 Task: Create a sub task Gather and Analyse Requirements for the task  Integrate website with payment gateways and invoicing systems in the project AgileExpert , assign it to team member softage.2@softage.net and update the status of the sub task to  On Track  , set the priority of the sub task to Low
Action: Mouse moved to (74, 417)
Screenshot: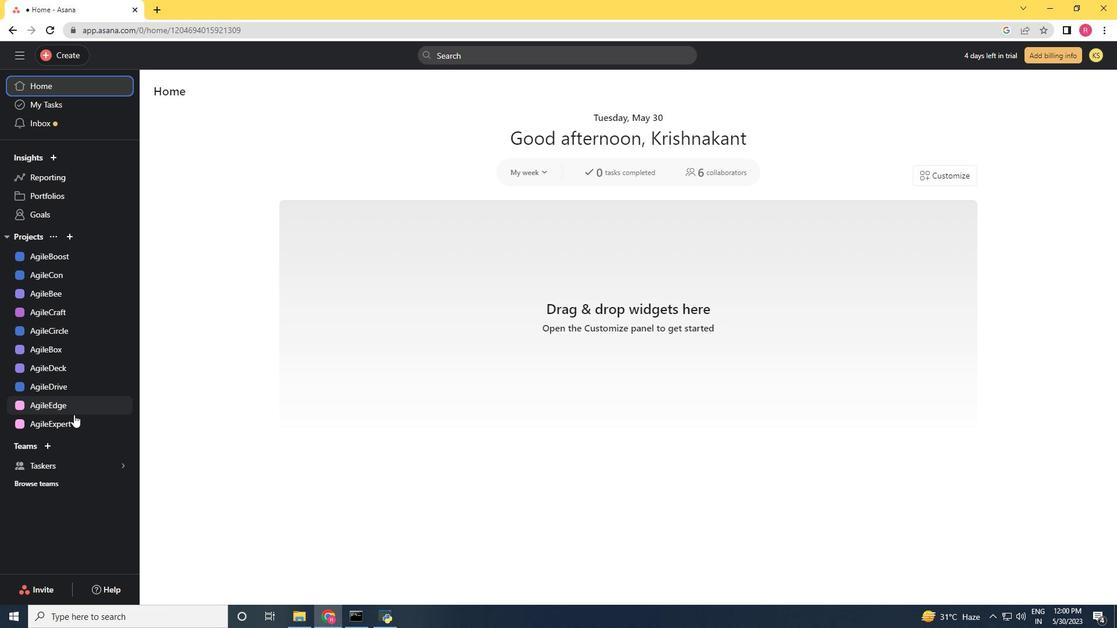 
Action: Mouse pressed left at (74, 417)
Screenshot: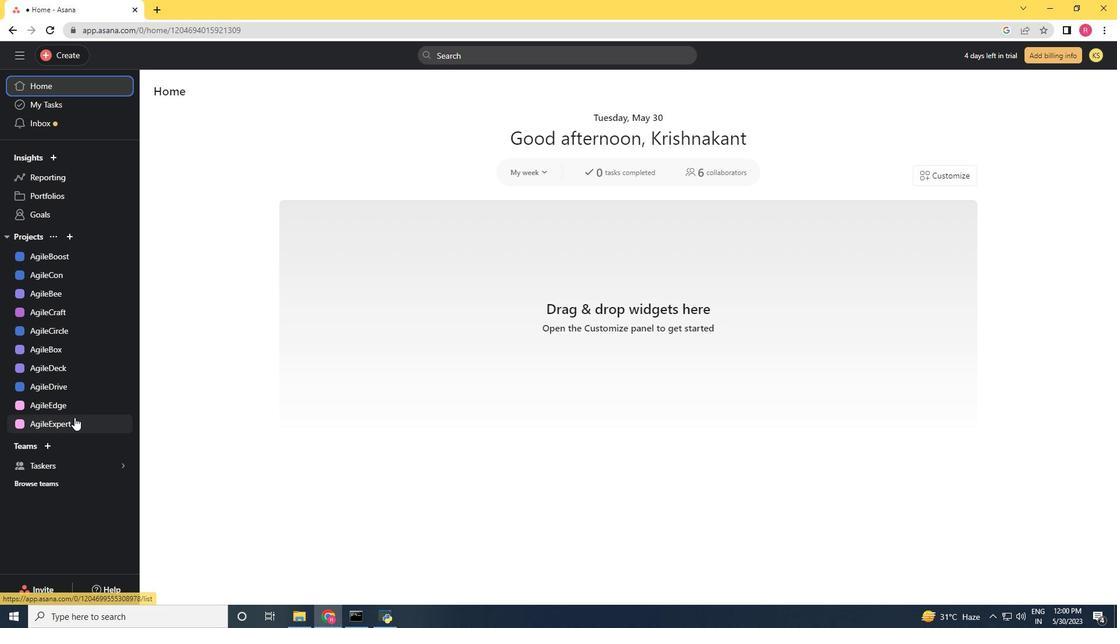 
Action: Mouse moved to (386, 423)
Screenshot: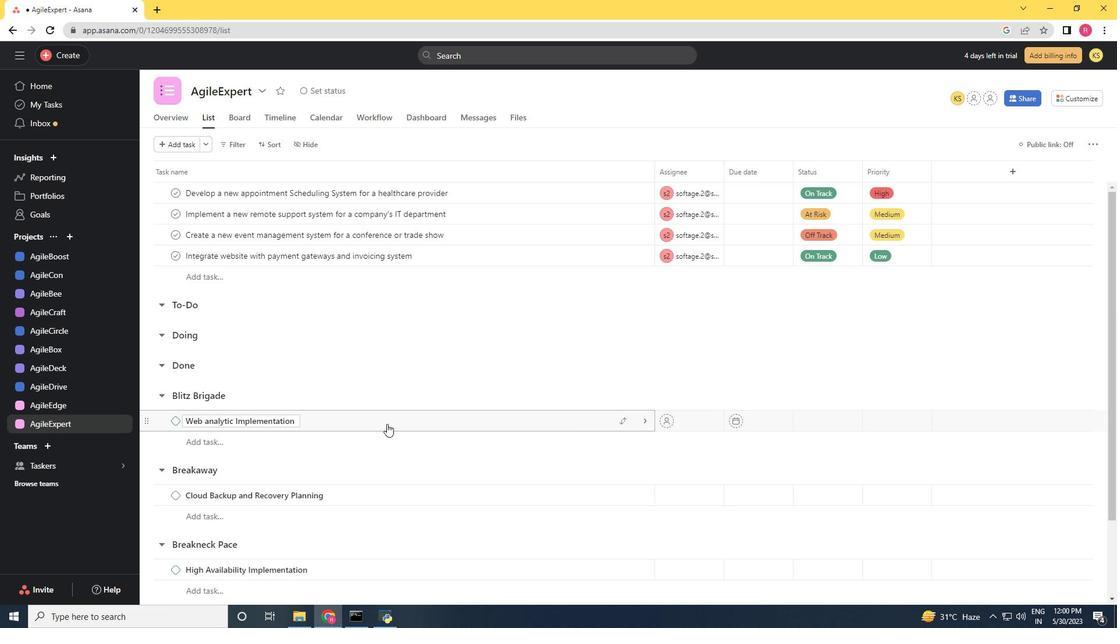 
Action: Mouse scrolled (386, 424) with delta (0, 0)
Screenshot: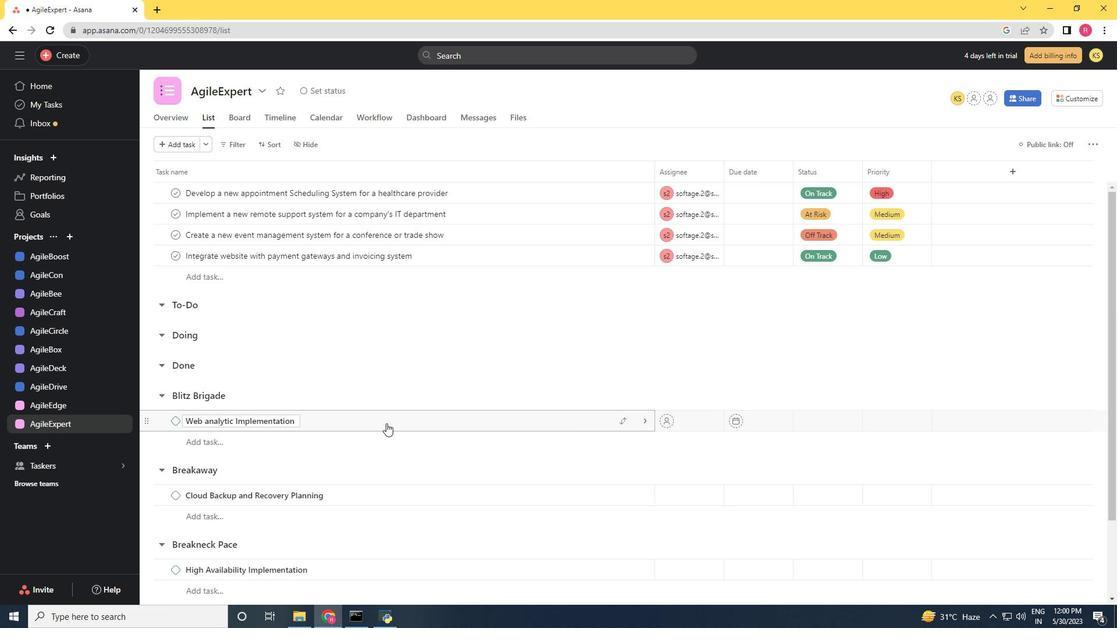 
Action: Mouse scrolled (386, 424) with delta (0, 0)
Screenshot: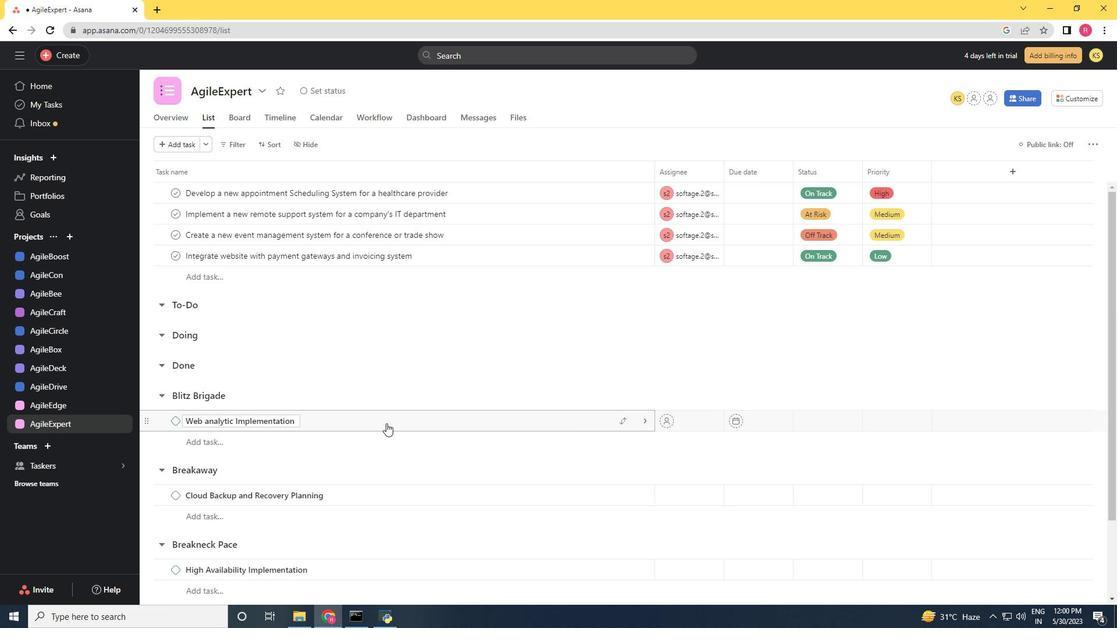 
Action: Mouse moved to (591, 256)
Screenshot: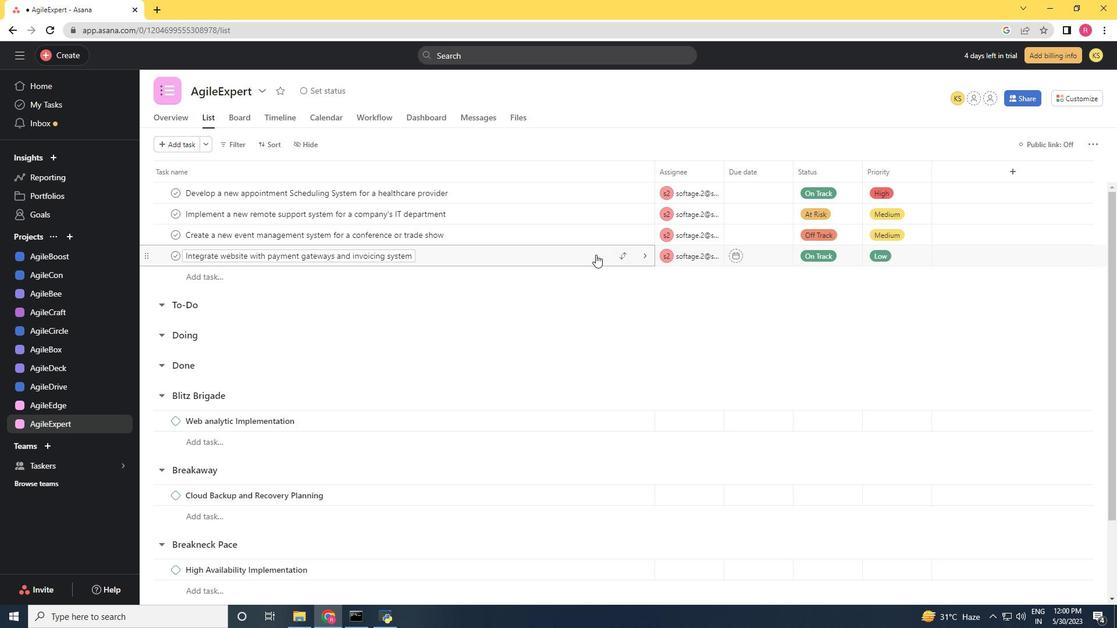 
Action: Mouse pressed left at (591, 256)
Screenshot: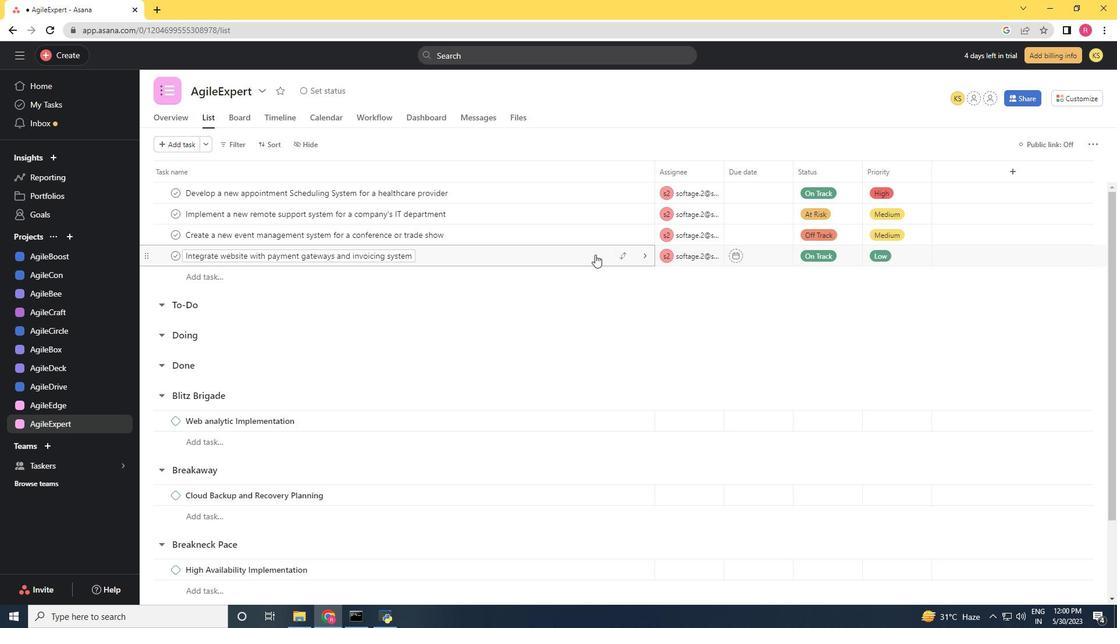 
Action: Mouse moved to (833, 327)
Screenshot: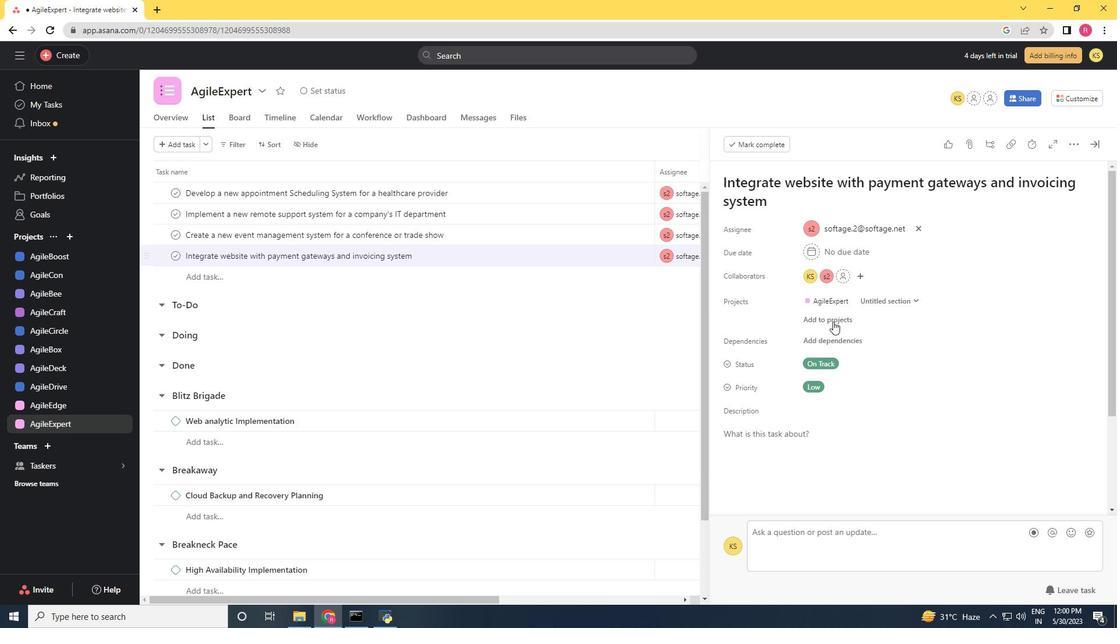 
Action: Mouse scrolled (833, 327) with delta (0, 0)
Screenshot: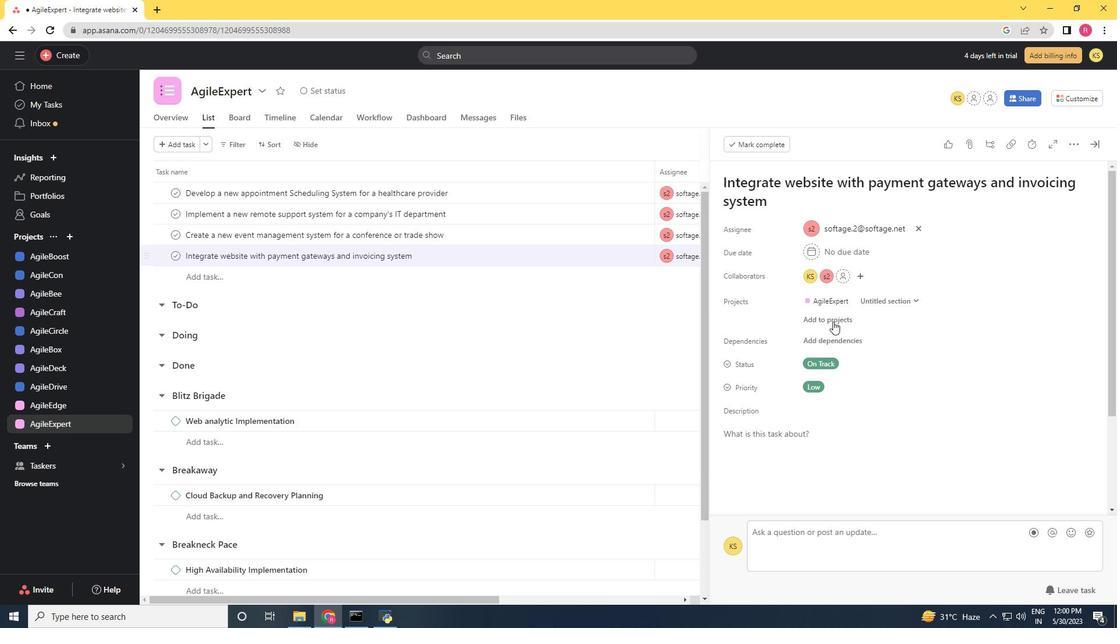 
Action: Mouse moved to (832, 332)
Screenshot: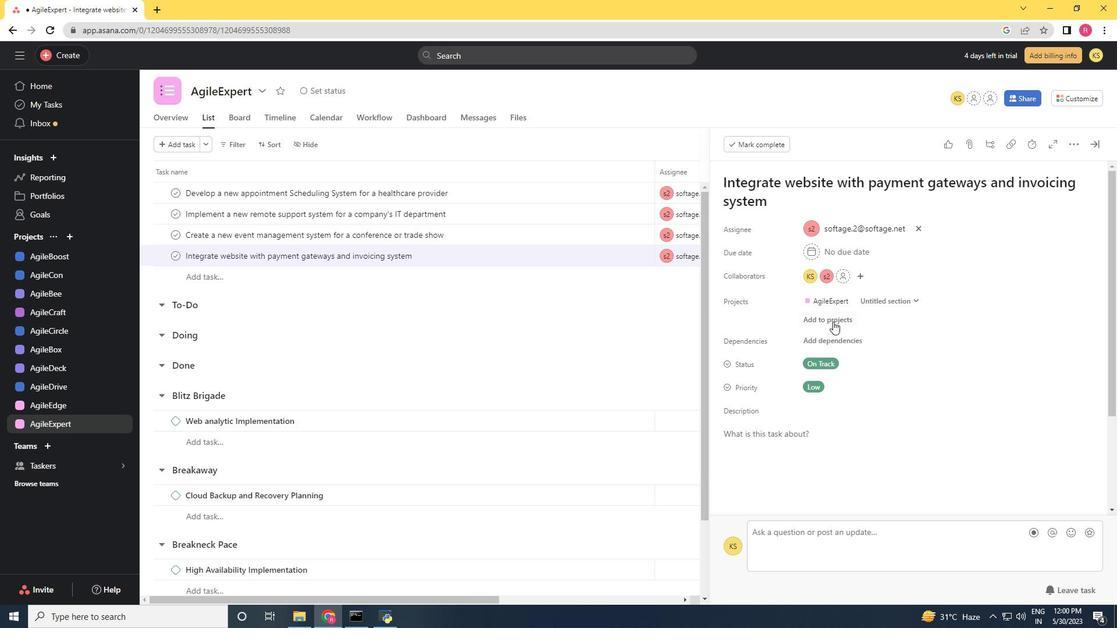 
Action: Mouse scrolled (832, 331) with delta (0, 0)
Screenshot: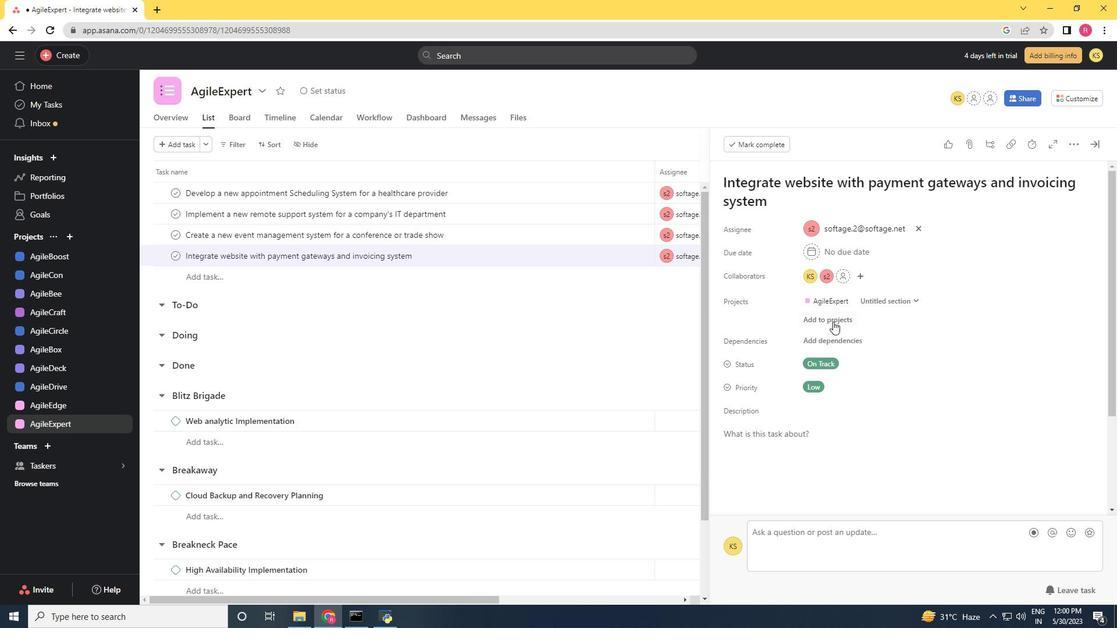 
Action: Mouse moved to (832, 333)
Screenshot: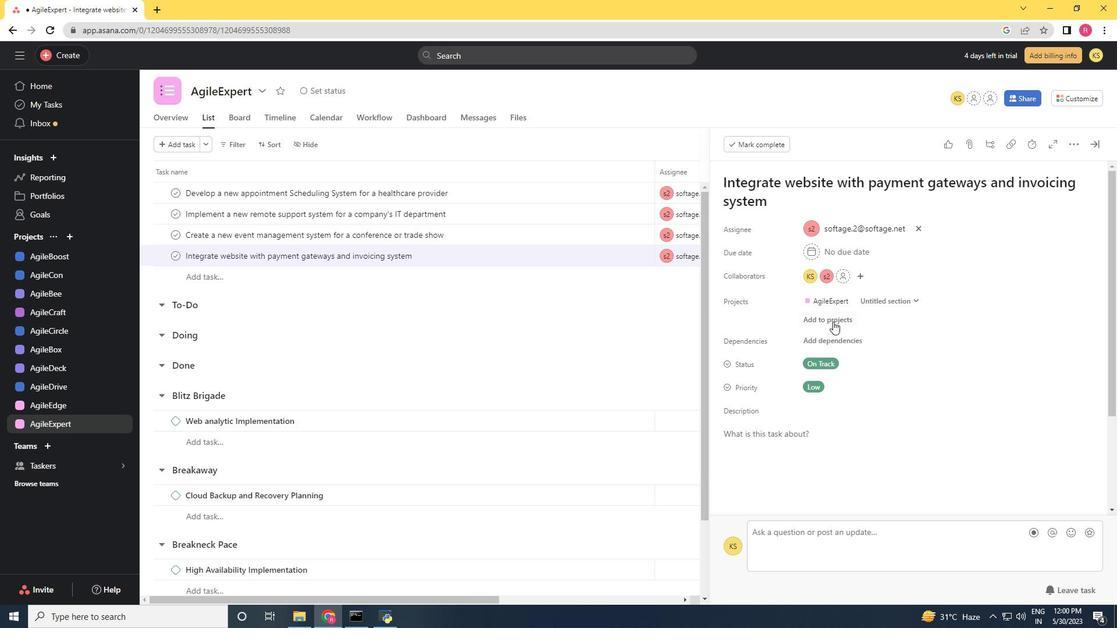 
Action: Mouse scrolled (832, 332) with delta (0, 0)
Screenshot: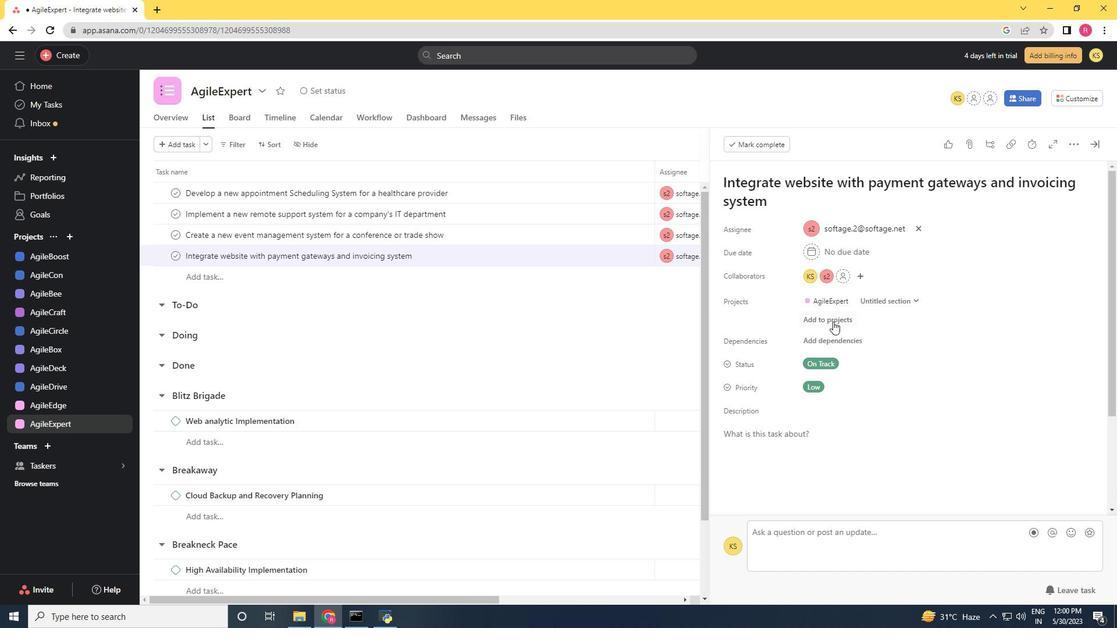 
Action: Mouse scrolled (832, 332) with delta (0, 0)
Screenshot: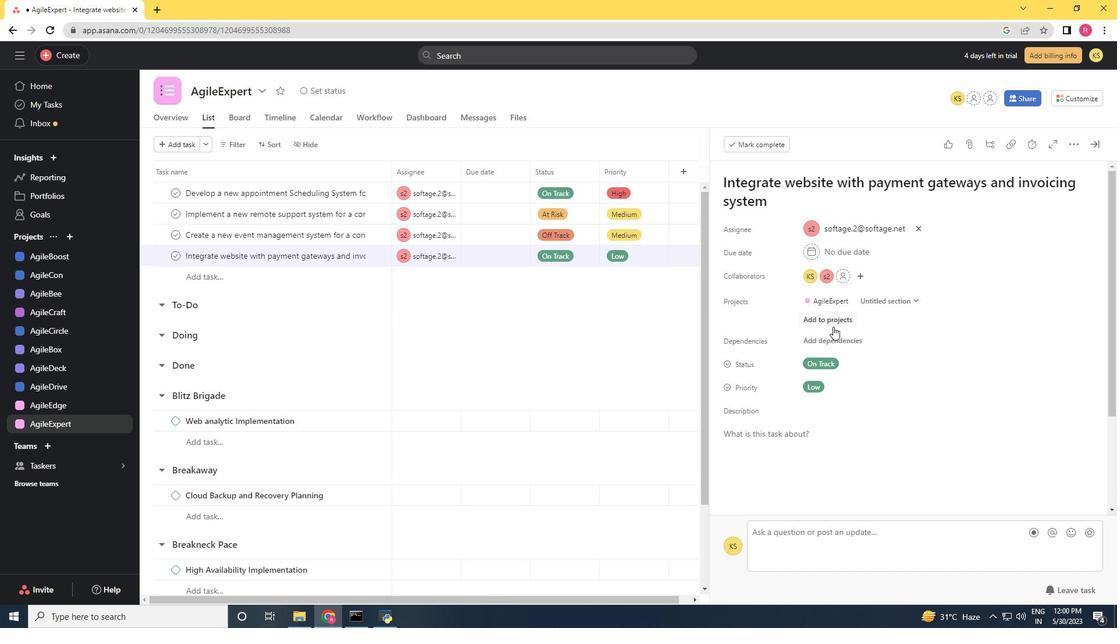 
Action: Mouse moved to (754, 428)
Screenshot: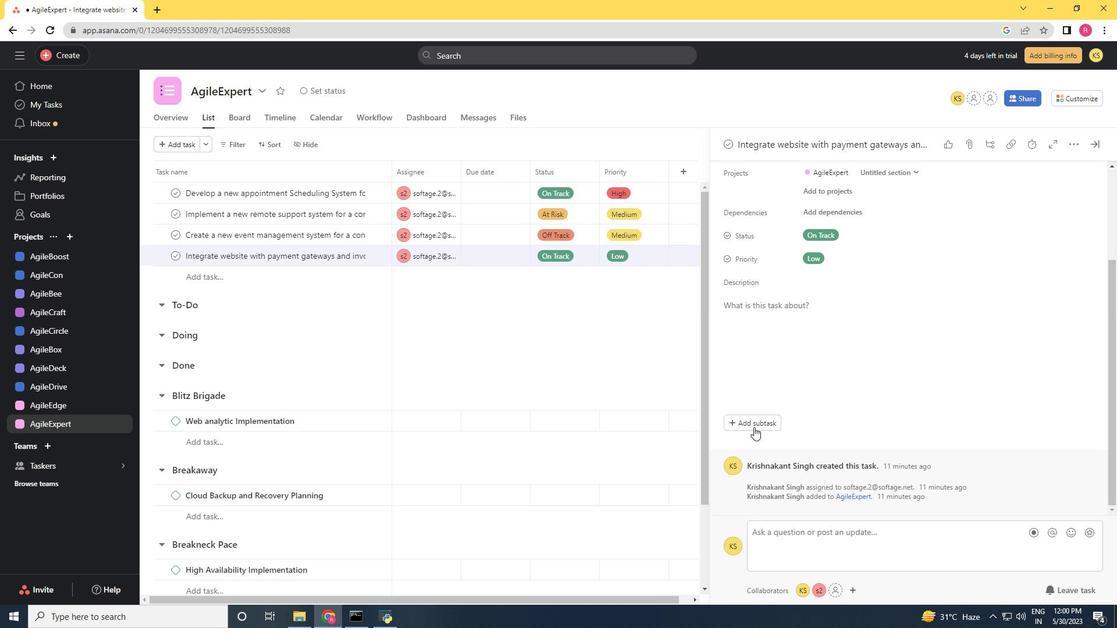 
Action: Mouse pressed left at (754, 428)
Screenshot: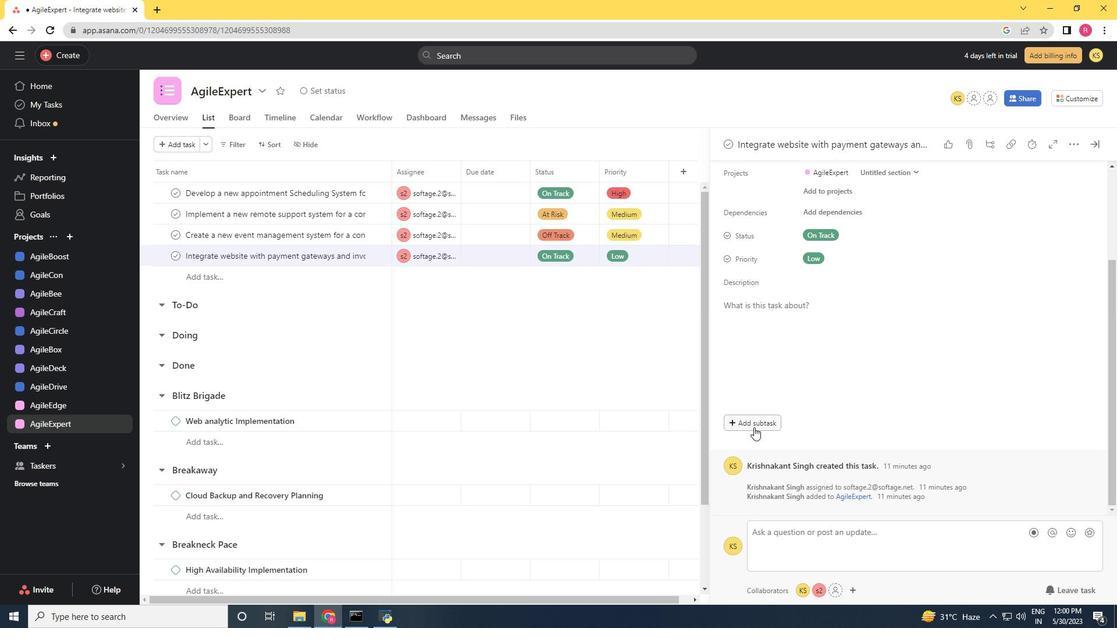 
Action: Mouse moved to (754, 428)
Screenshot: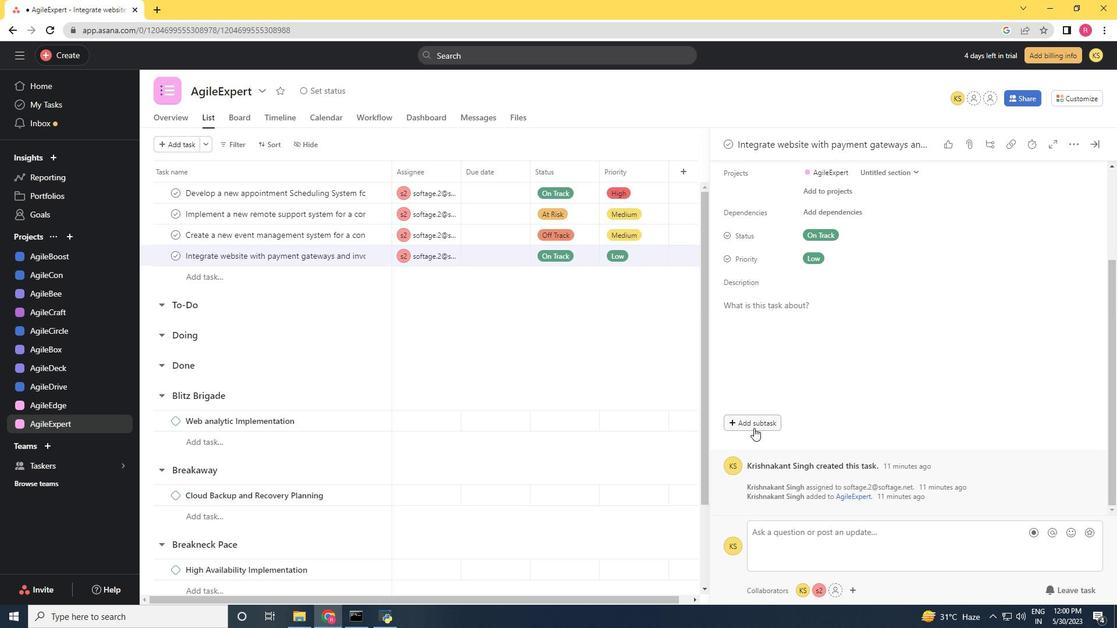 
Action: Key pressed <Key.shift><Key.shift><Key.shift>Gather<Key.space>abd<Key.space><Key.backspace><Key.backspace><Key.backspace>nd<Key.space><Key.shift>Anyalyse<Key.space><Key.shift>Requirements<Key.space>
Screenshot: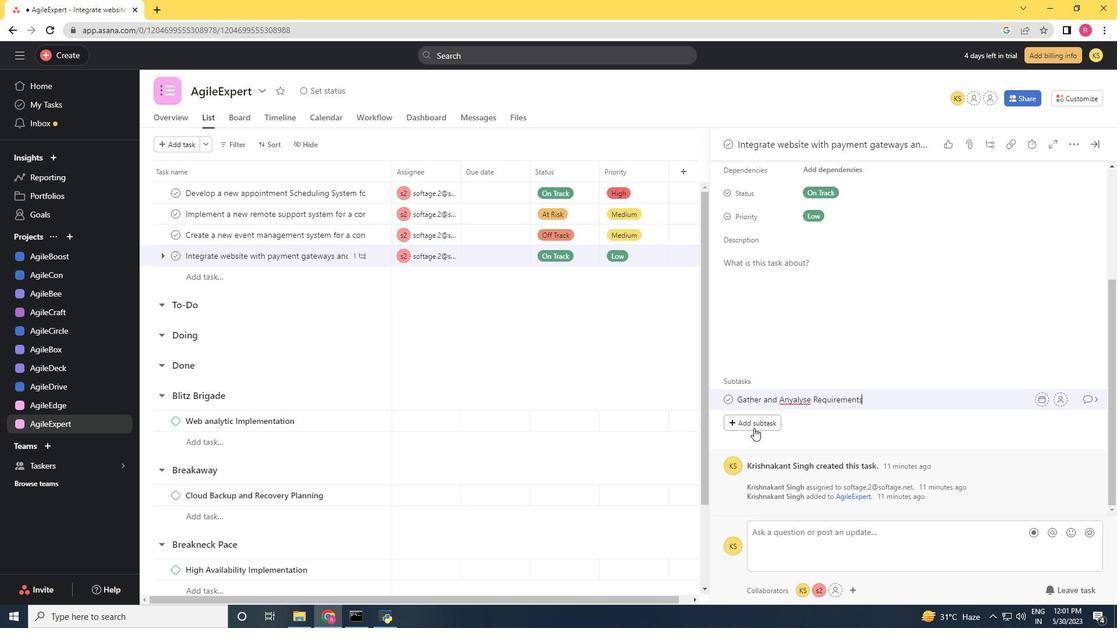 
Action: Mouse moved to (1060, 400)
Screenshot: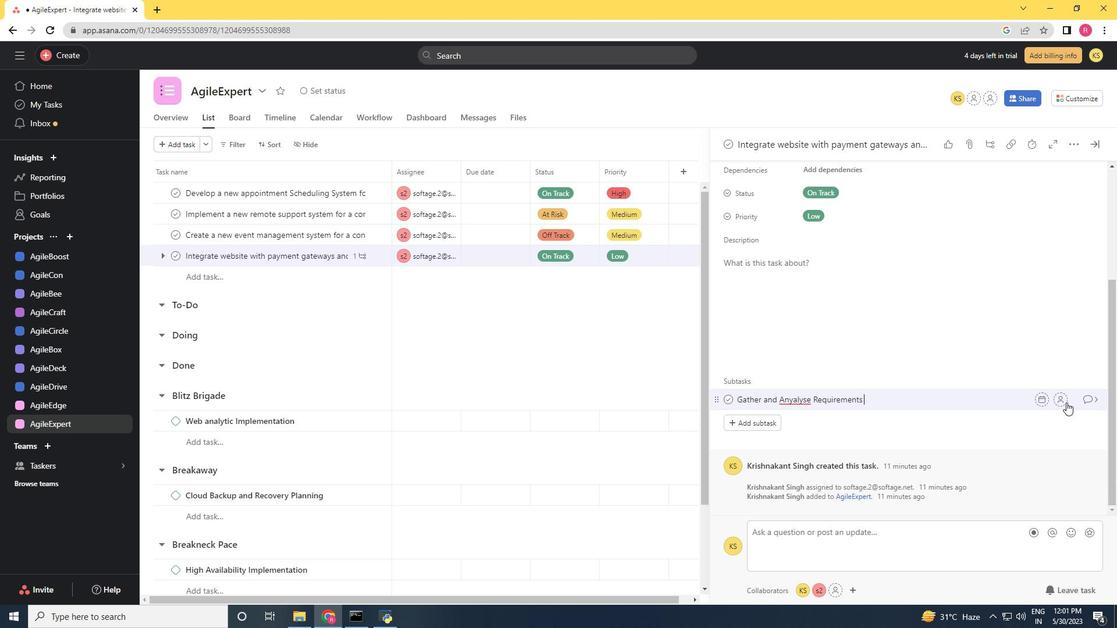 
Action: Mouse pressed left at (1060, 400)
Screenshot: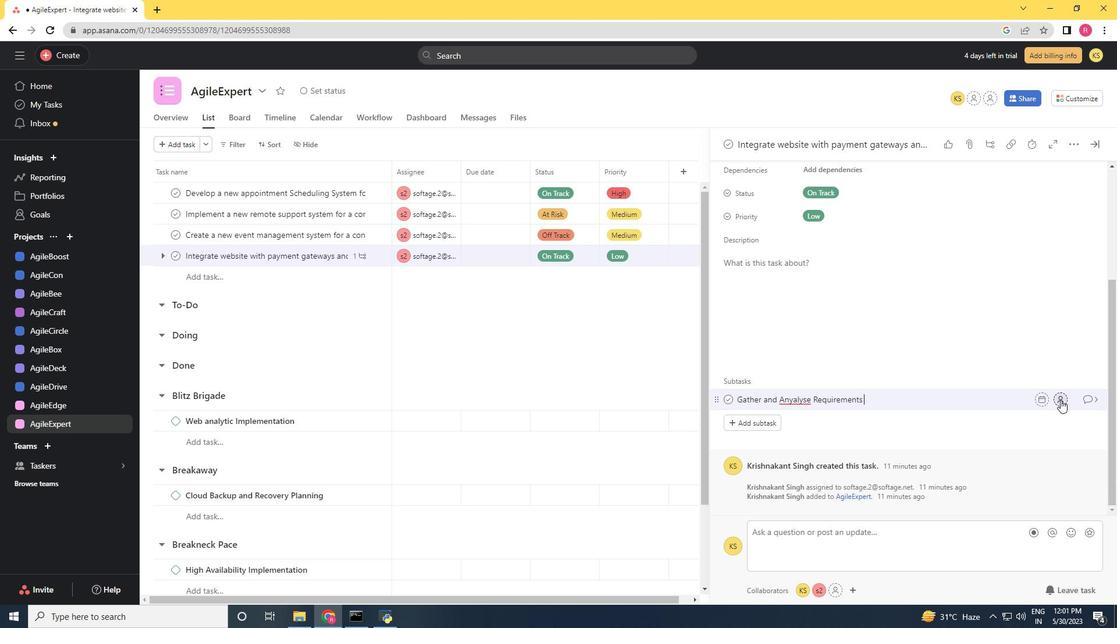 
Action: Key pressed softage.2<Key.shift>@softage.ner<Key.backspace>t
Screenshot: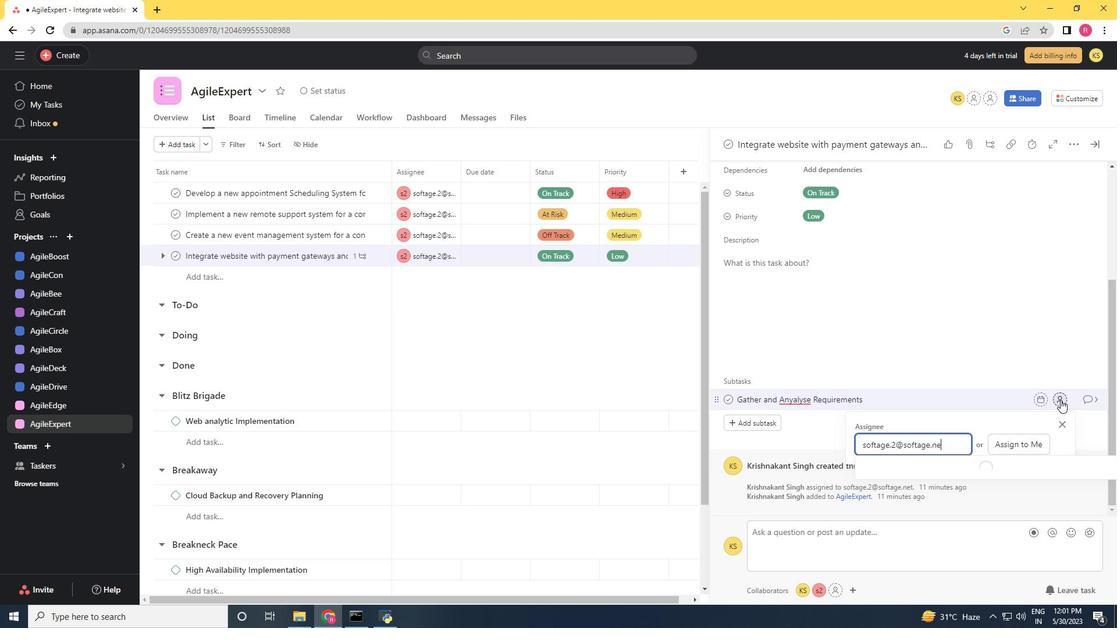 
Action: Mouse moved to (987, 469)
Screenshot: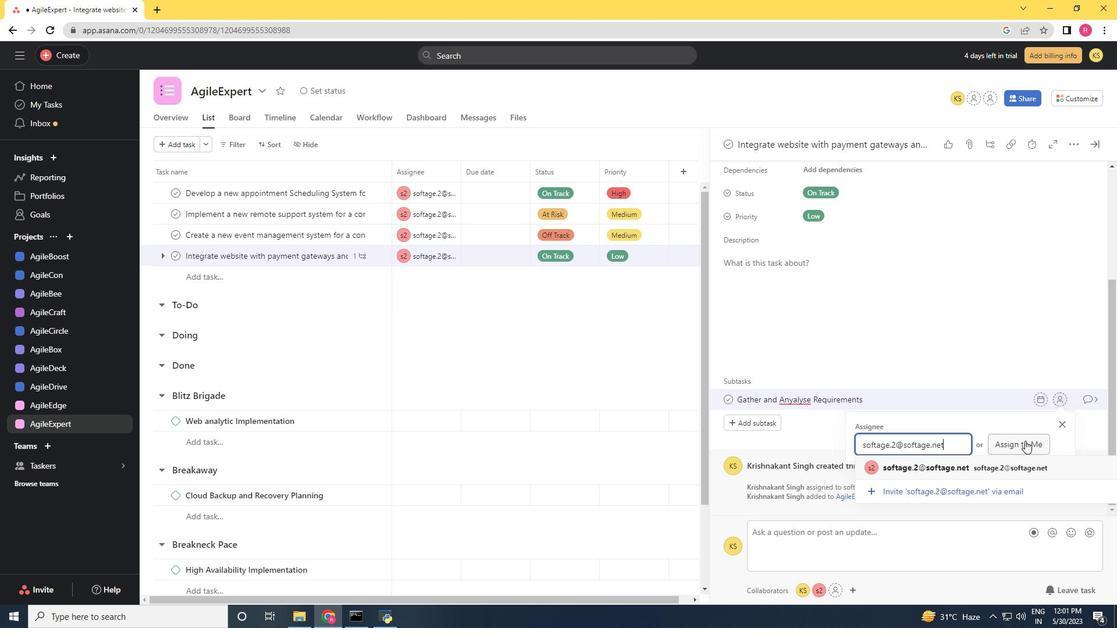 
Action: Mouse pressed left at (987, 469)
Screenshot: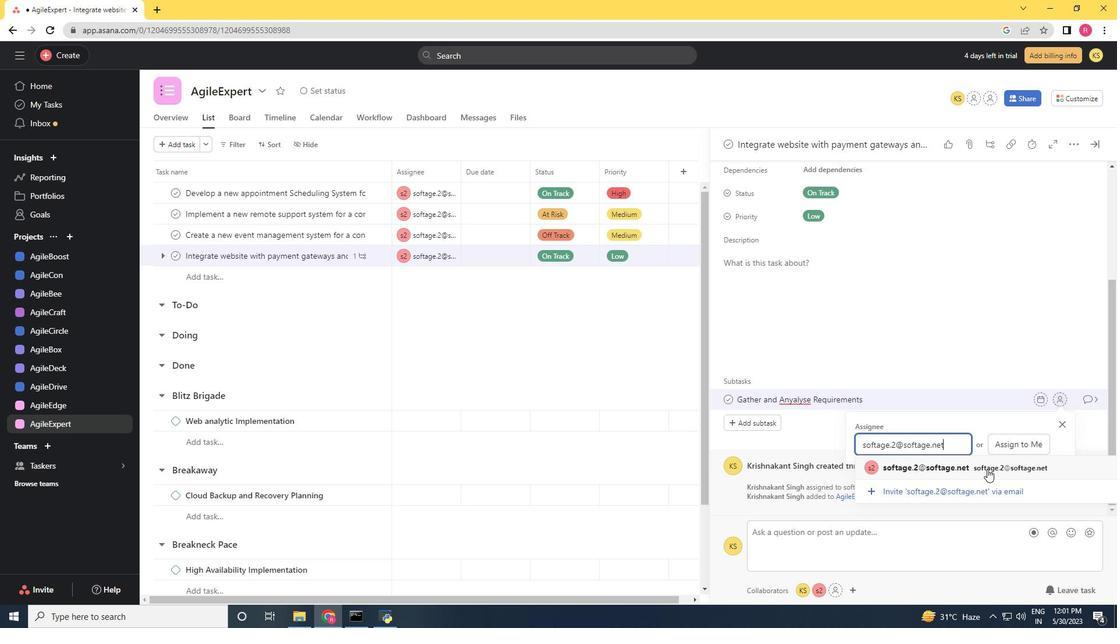 
Action: Mouse moved to (1084, 399)
Screenshot: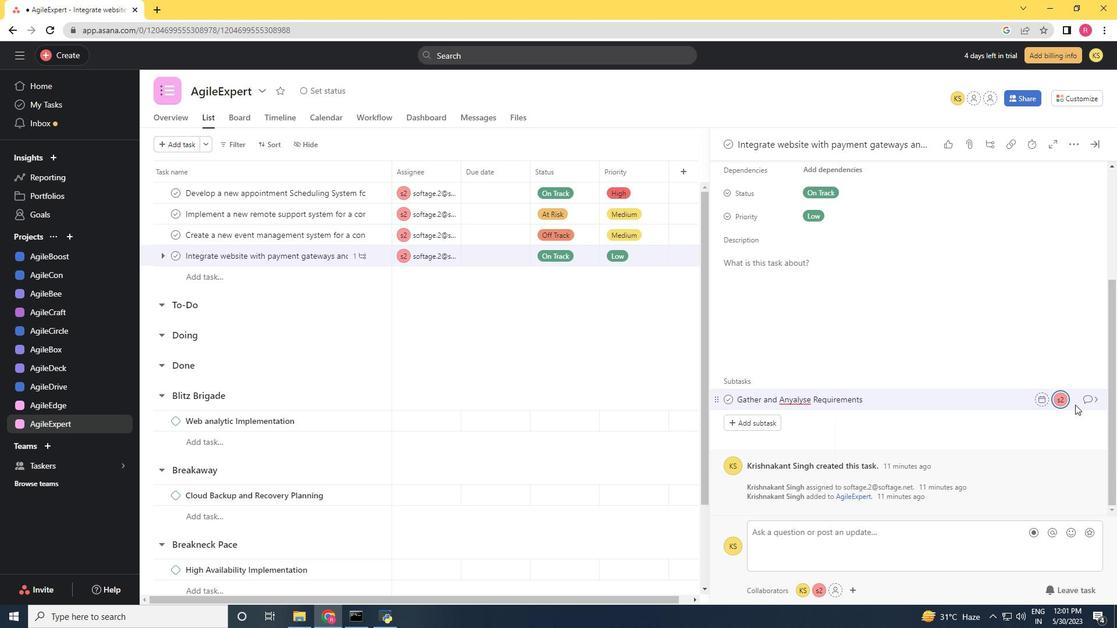 
Action: Mouse pressed left at (1084, 399)
Screenshot: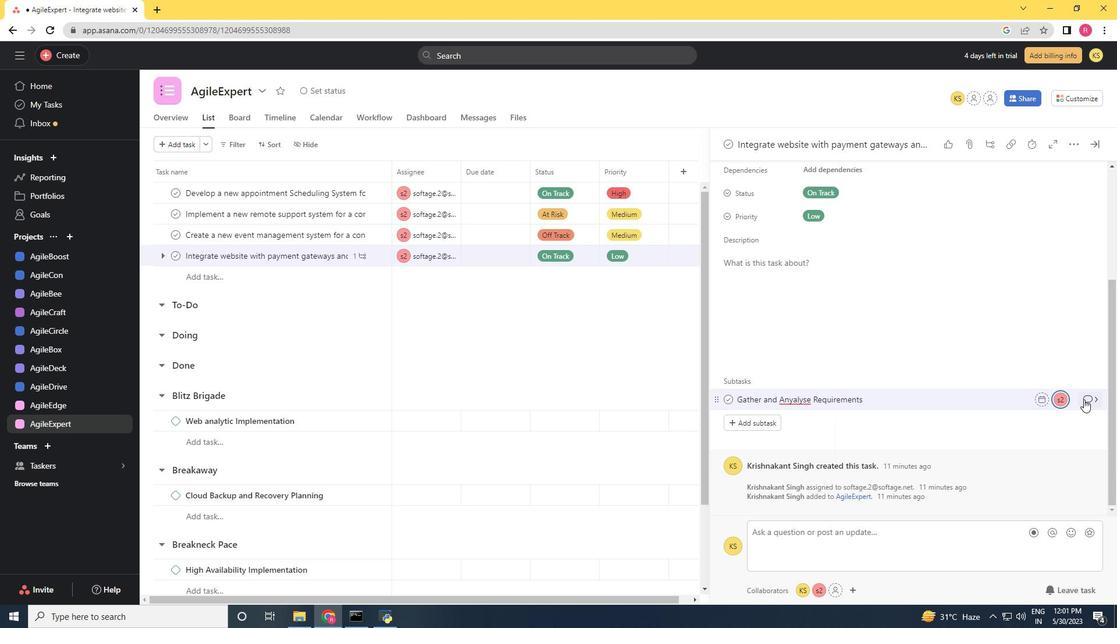 
Action: Mouse moved to (754, 330)
Screenshot: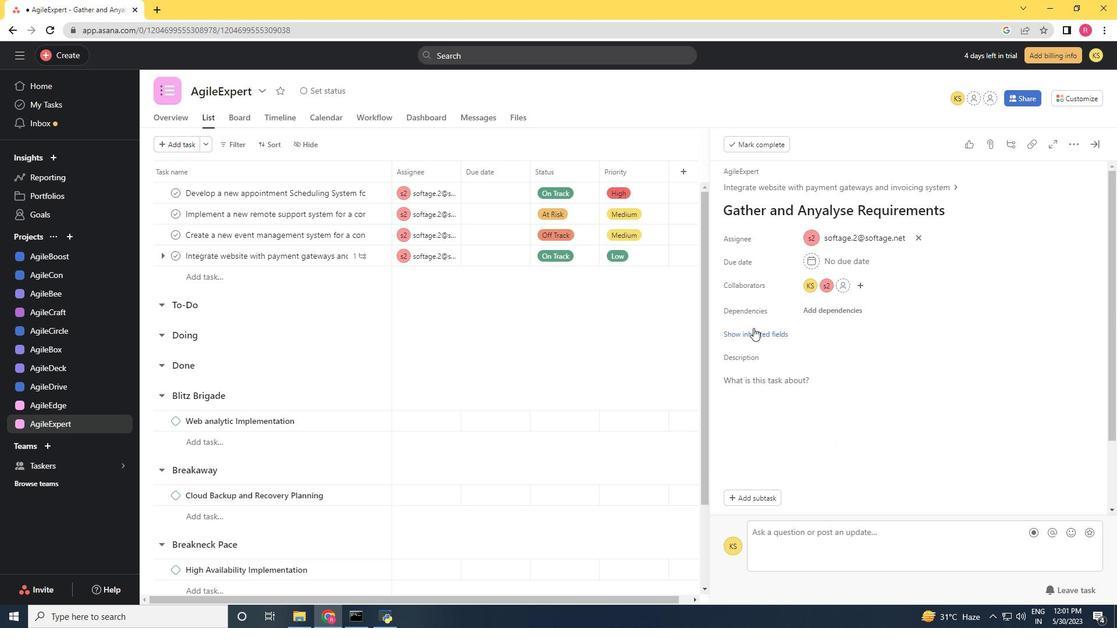 
Action: Mouse pressed left at (754, 330)
Screenshot: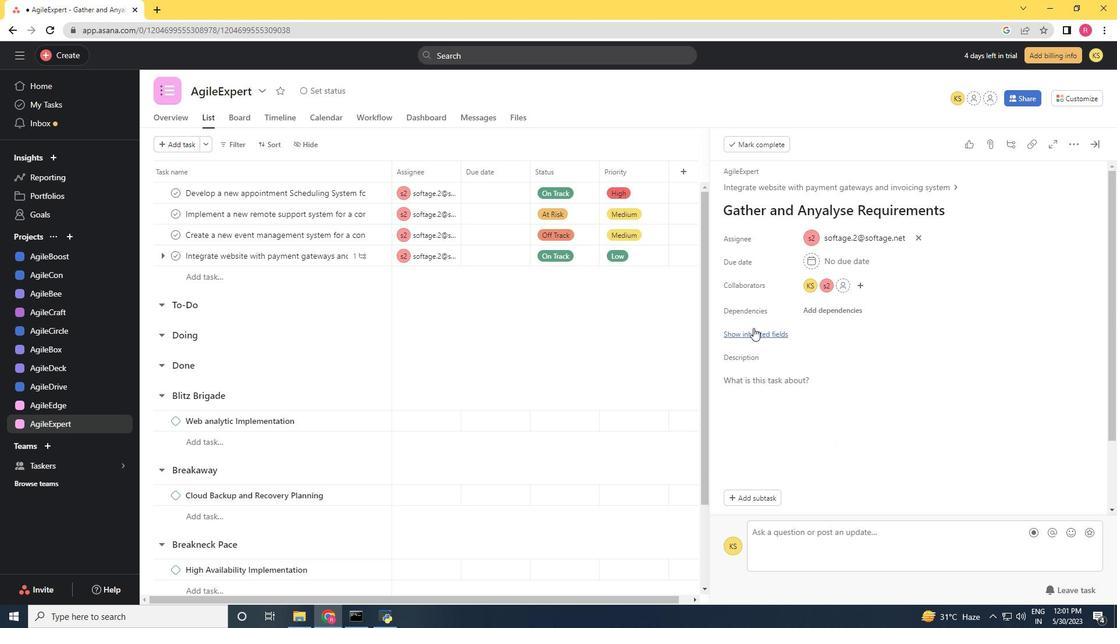 
Action: Mouse moved to (828, 354)
Screenshot: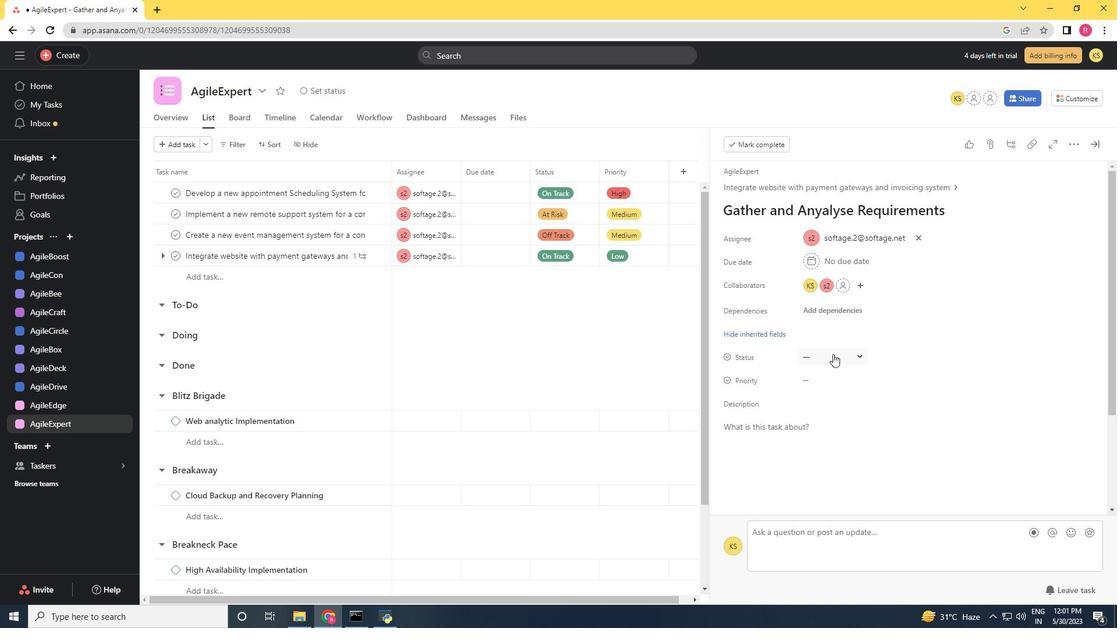 
Action: Mouse pressed left at (828, 354)
Screenshot: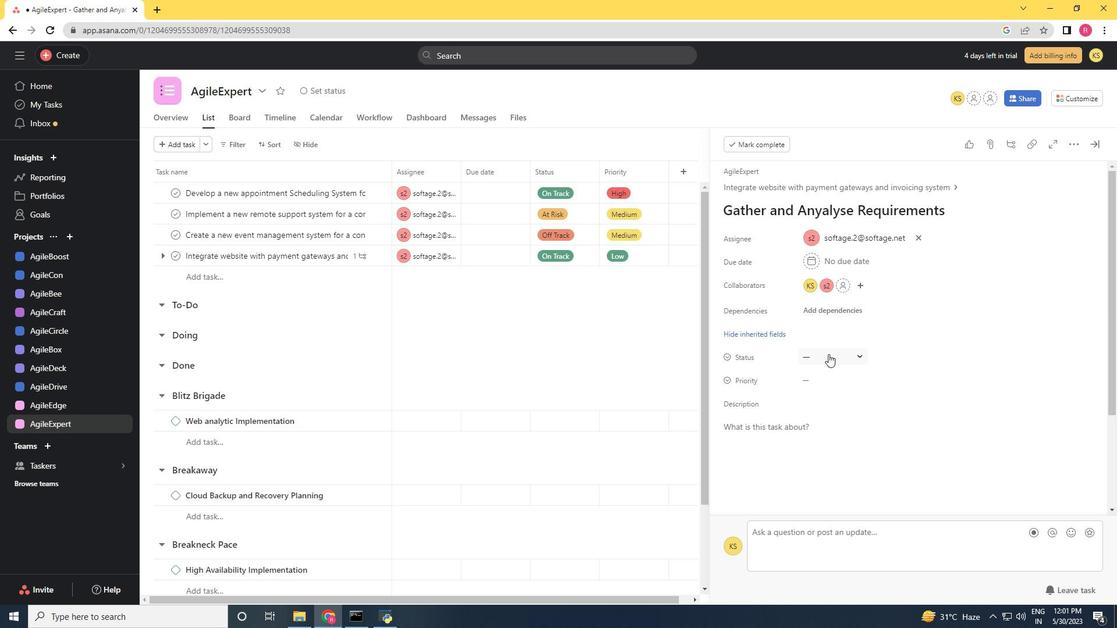 
Action: Mouse moved to (856, 391)
Screenshot: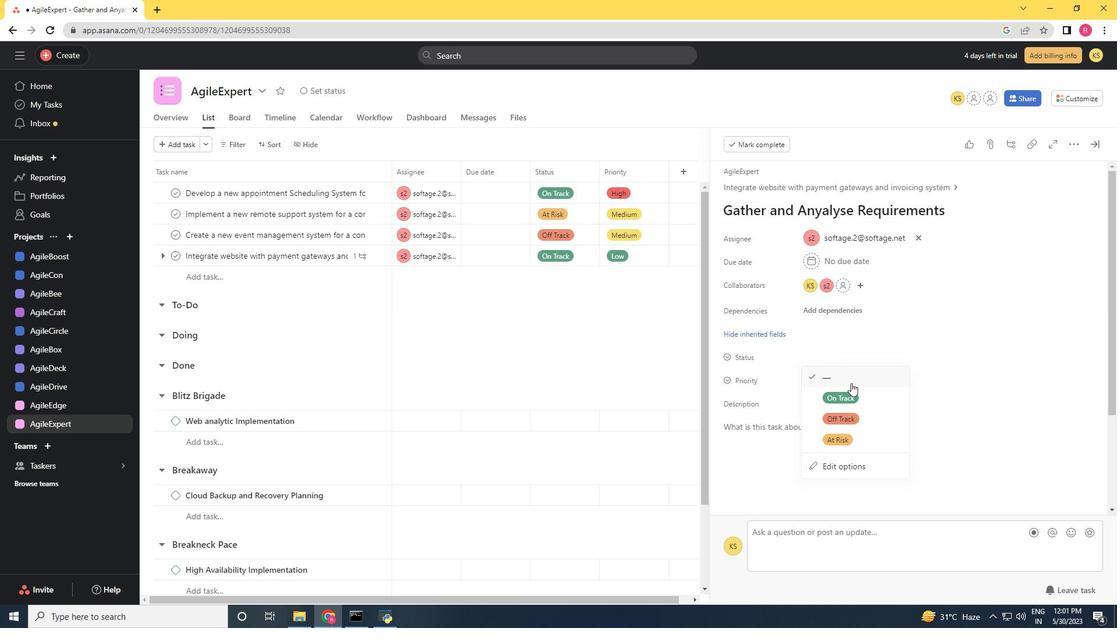 
Action: Mouse pressed left at (856, 391)
Screenshot: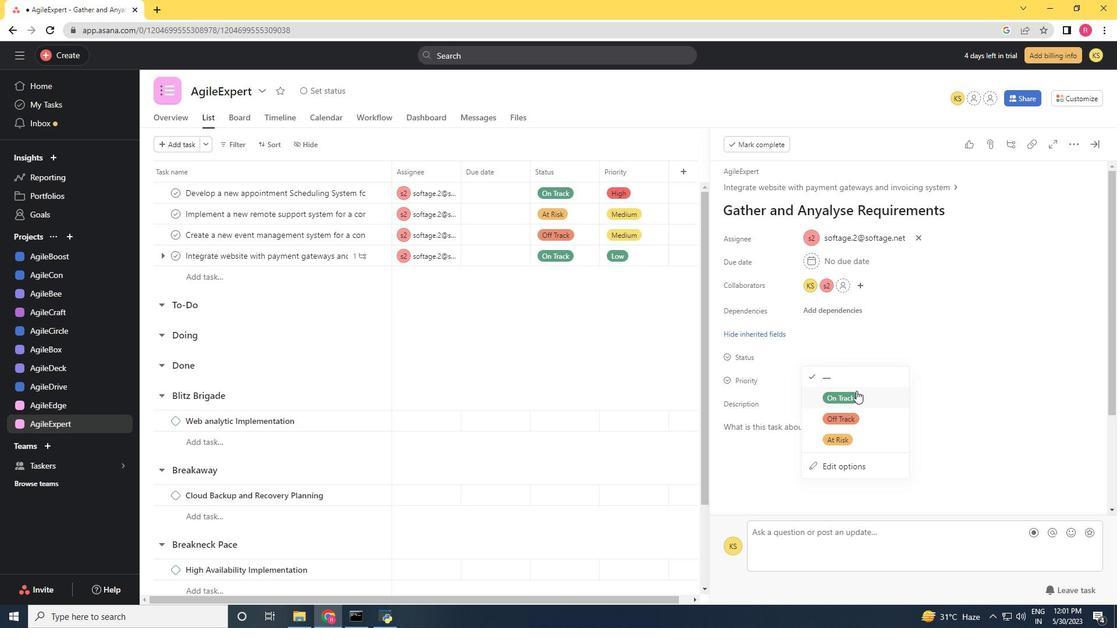 
Action: Mouse moved to (822, 375)
Screenshot: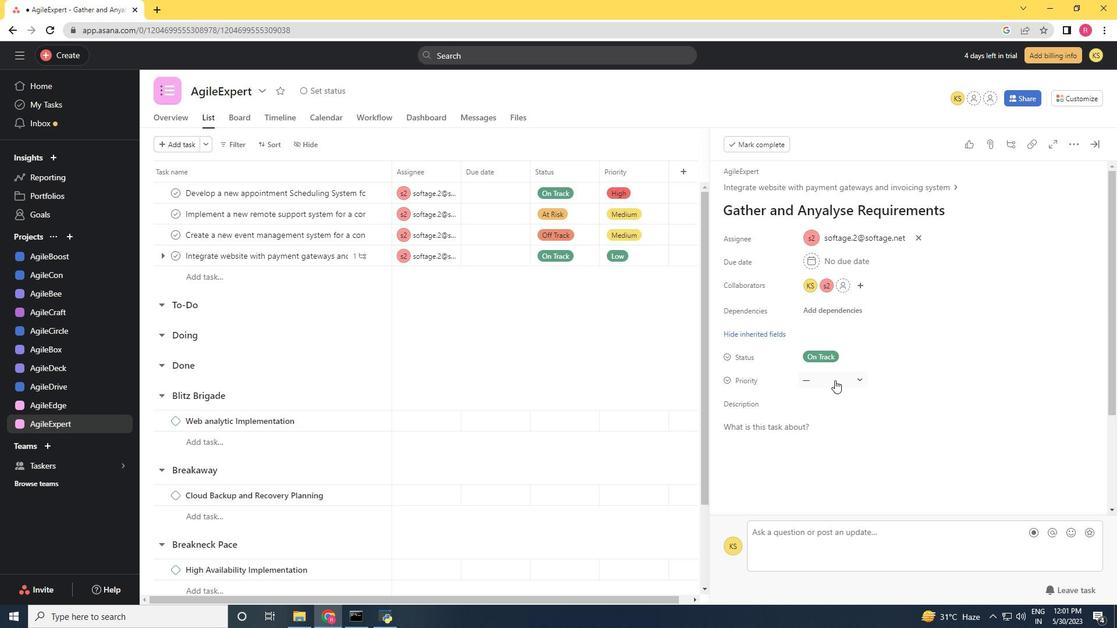 
Action: Mouse pressed left at (822, 375)
Screenshot: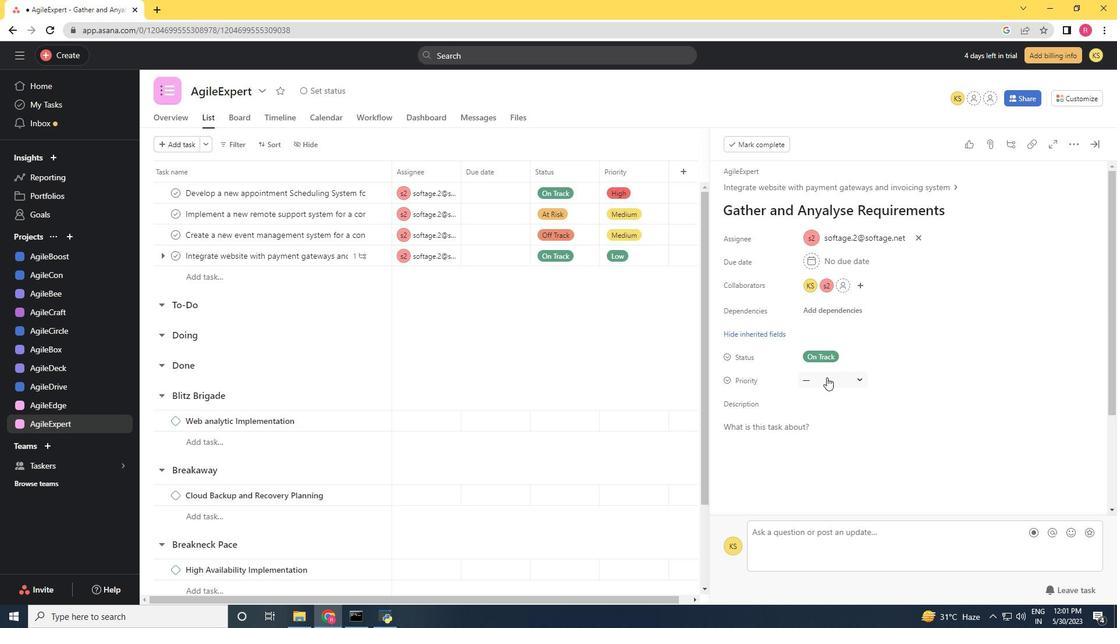 
Action: Mouse moved to (841, 458)
Screenshot: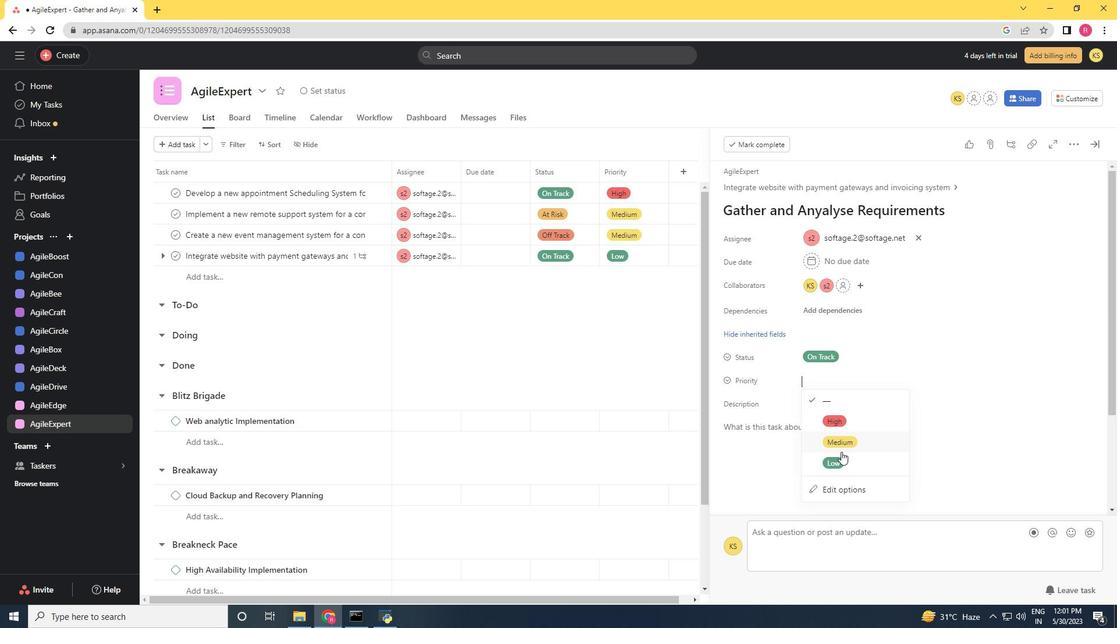 
Action: Mouse pressed left at (841, 458)
Screenshot: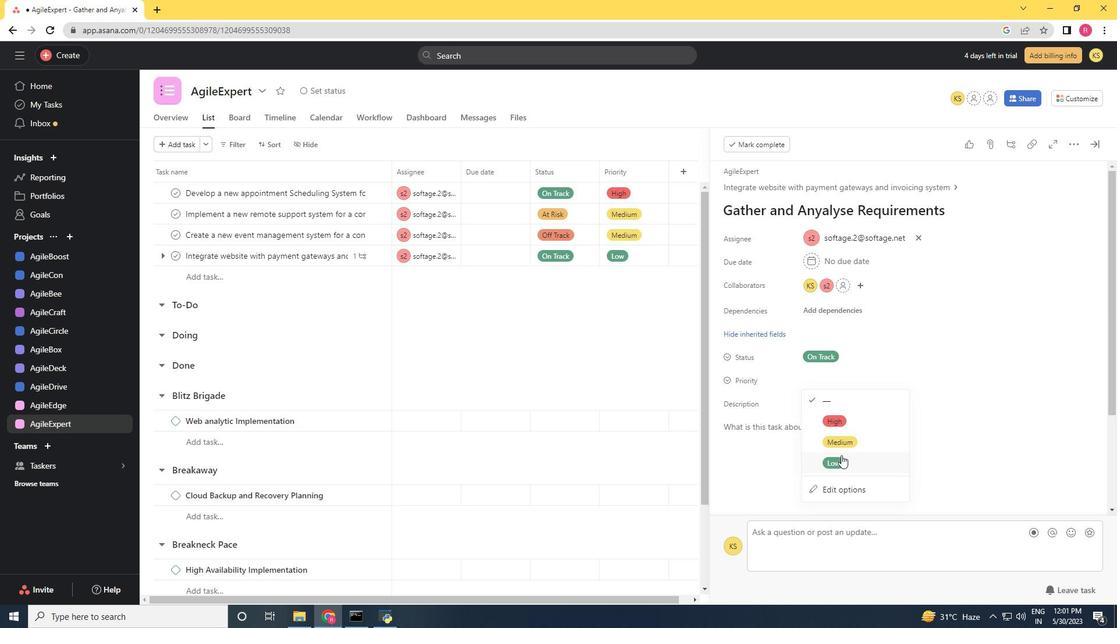 
